 Task: Add Sprouts Superfood And Berry Vegan Protein to the cart.
Action: Mouse moved to (295, 123)
Screenshot: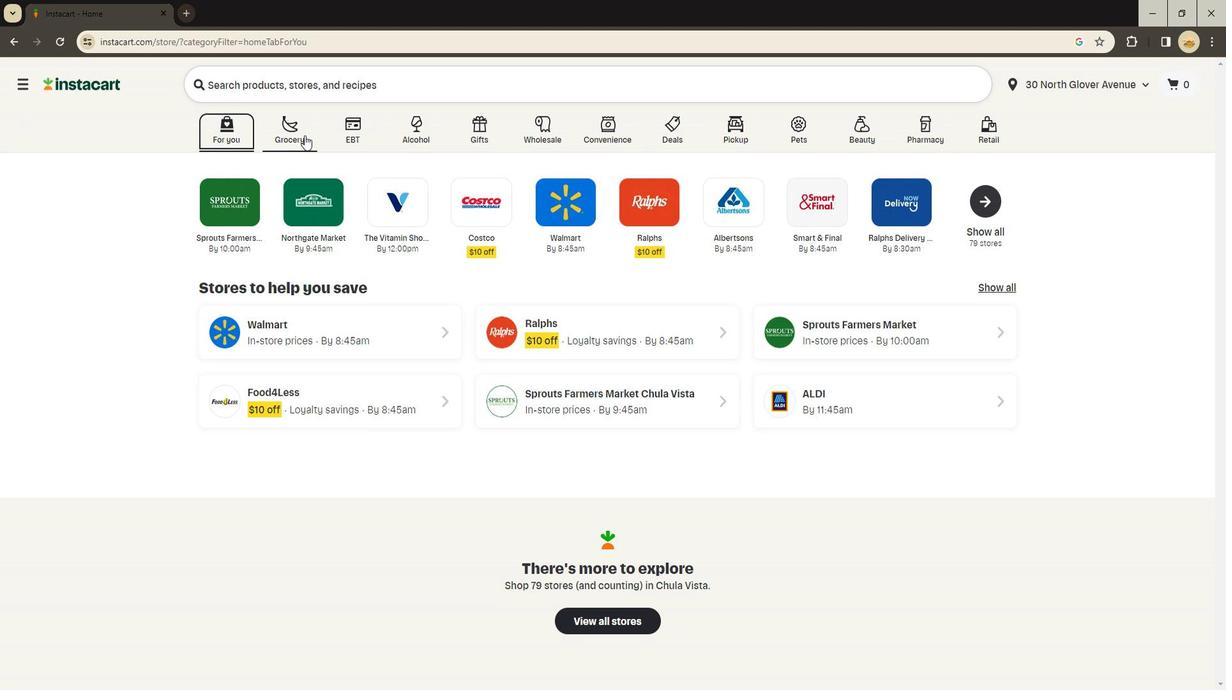
Action: Mouse pressed left at (295, 123)
Screenshot: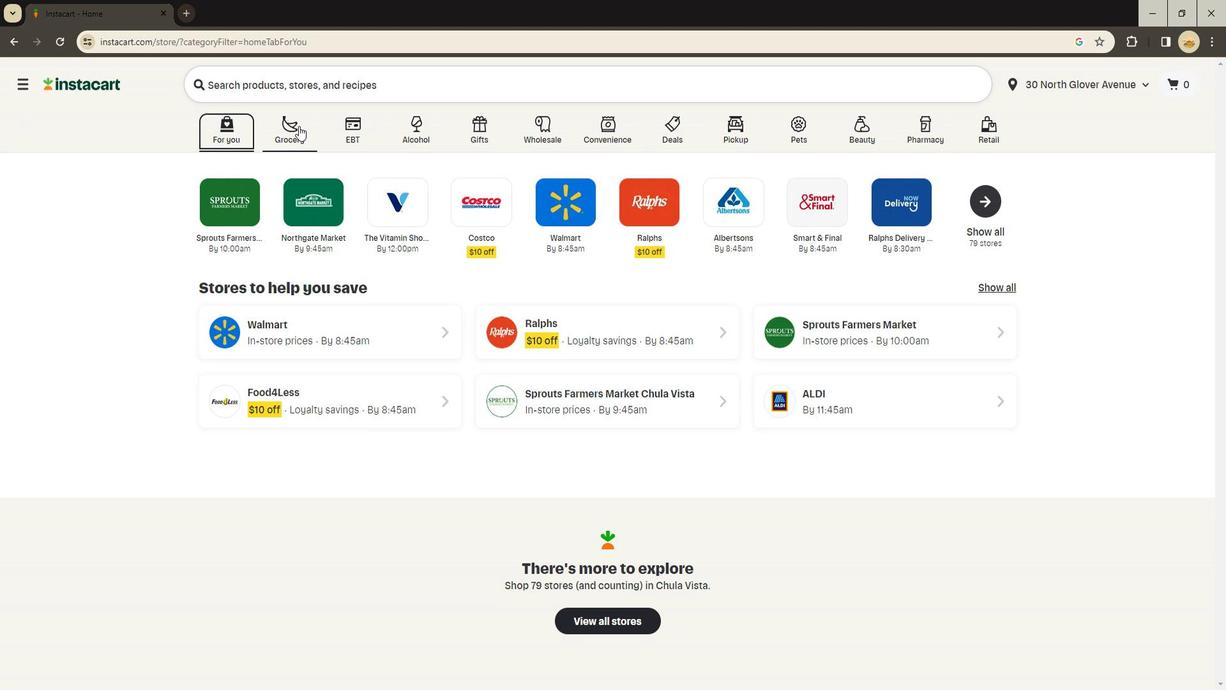 
Action: Mouse moved to (309, 382)
Screenshot: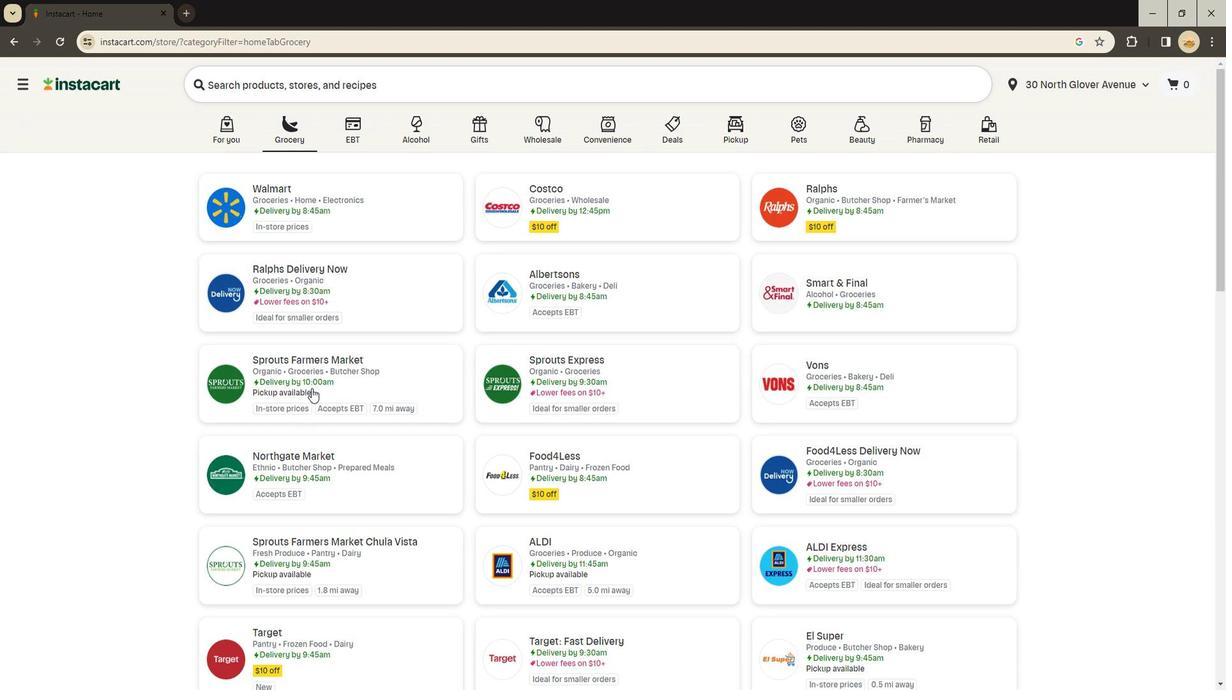 
Action: Mouse pressed left at (309, 382)
Screenshot: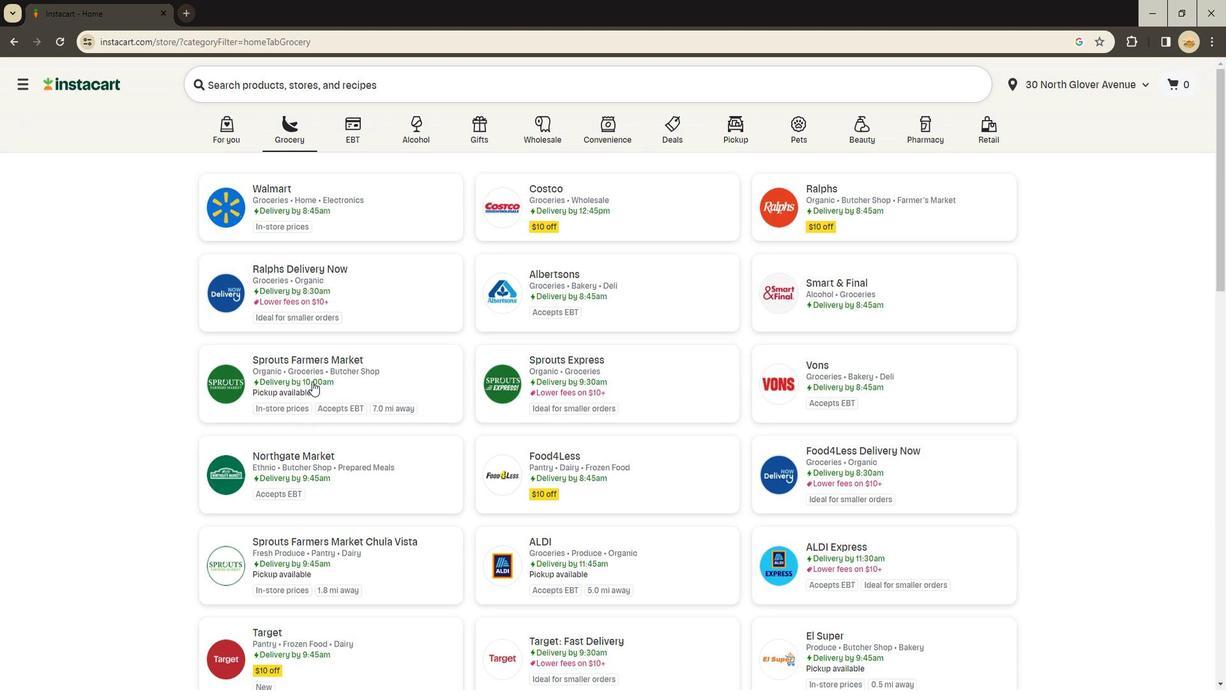 
Action: Mouse moved to (100, 426)
Screenshot: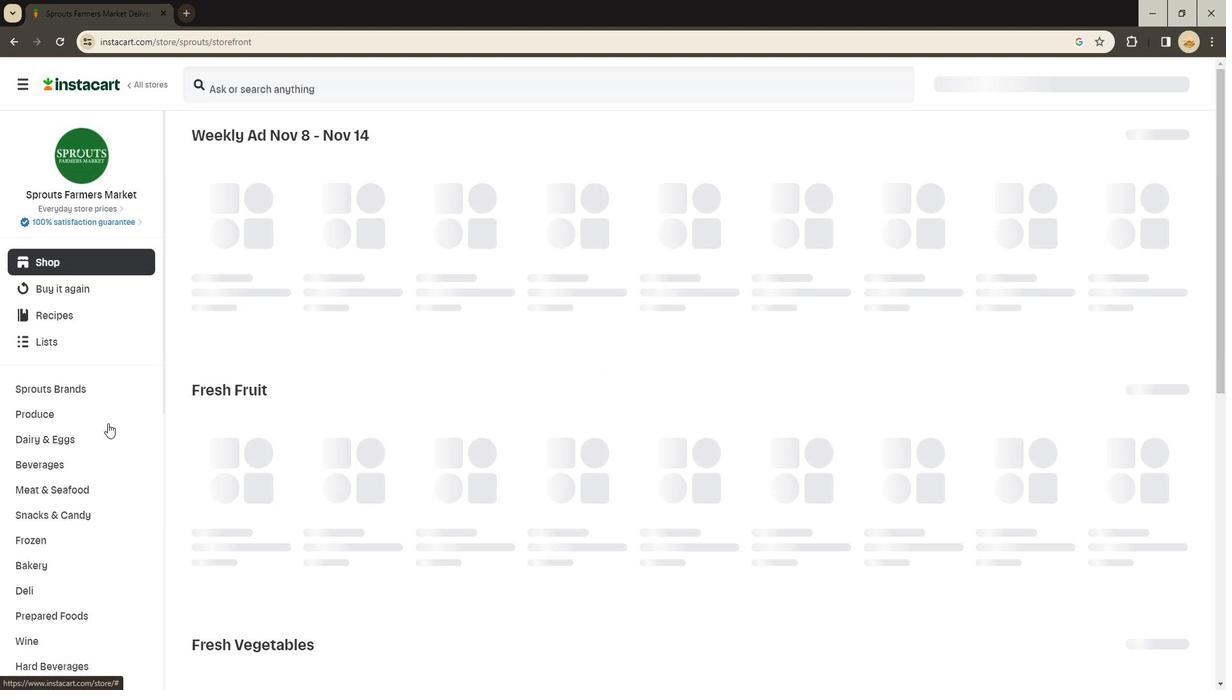 
Action: Mouse scrolled (100, 426) with delta (0, 0)
Screenshot: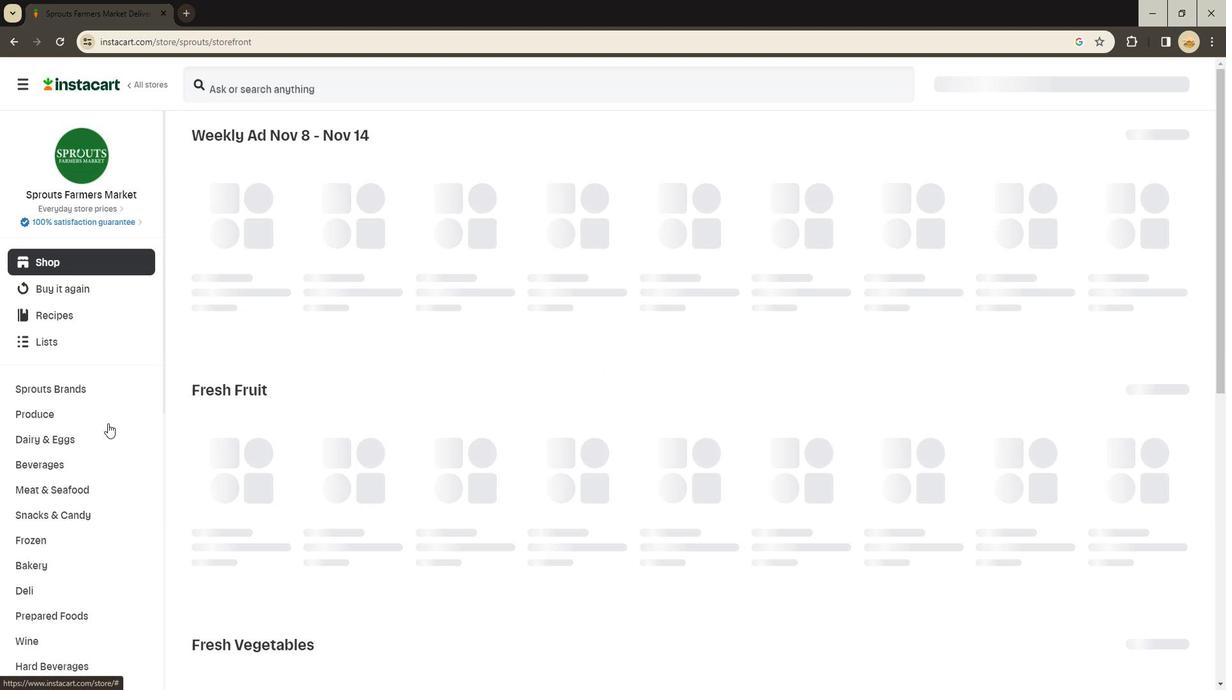 
Action: Mouse moved to (100, 428)
Screenshot: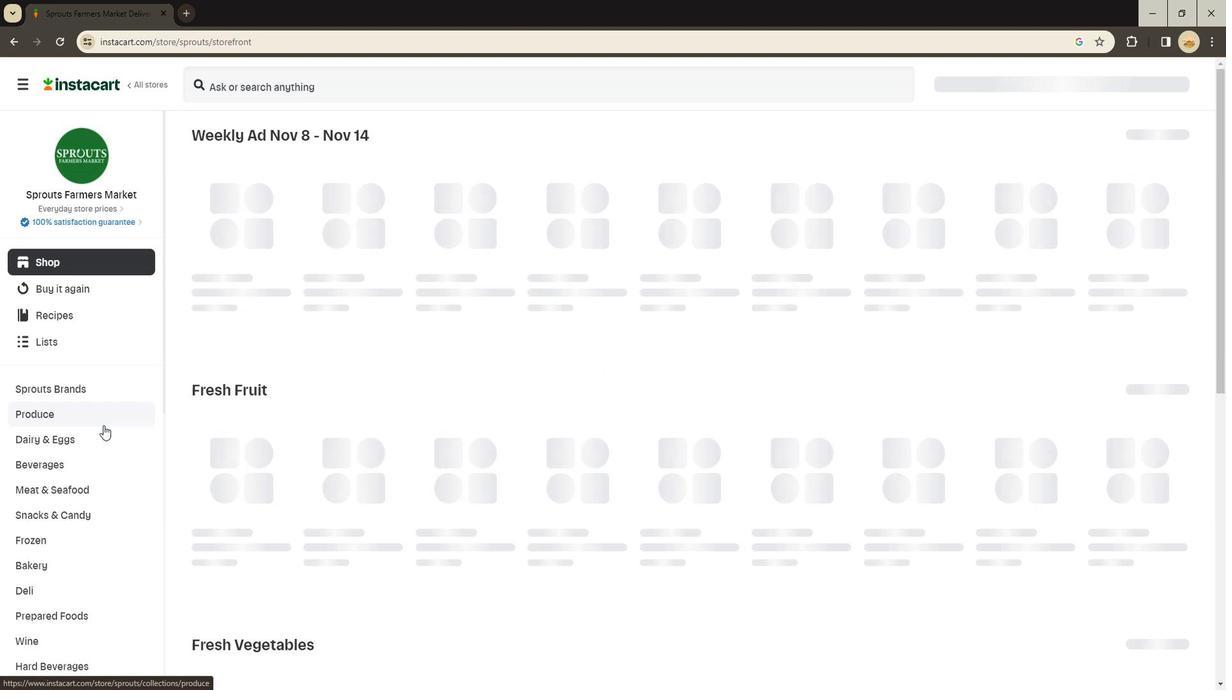 
Action: Mouse scrolled (100, 426) with delta (0, -1)
Screenshot: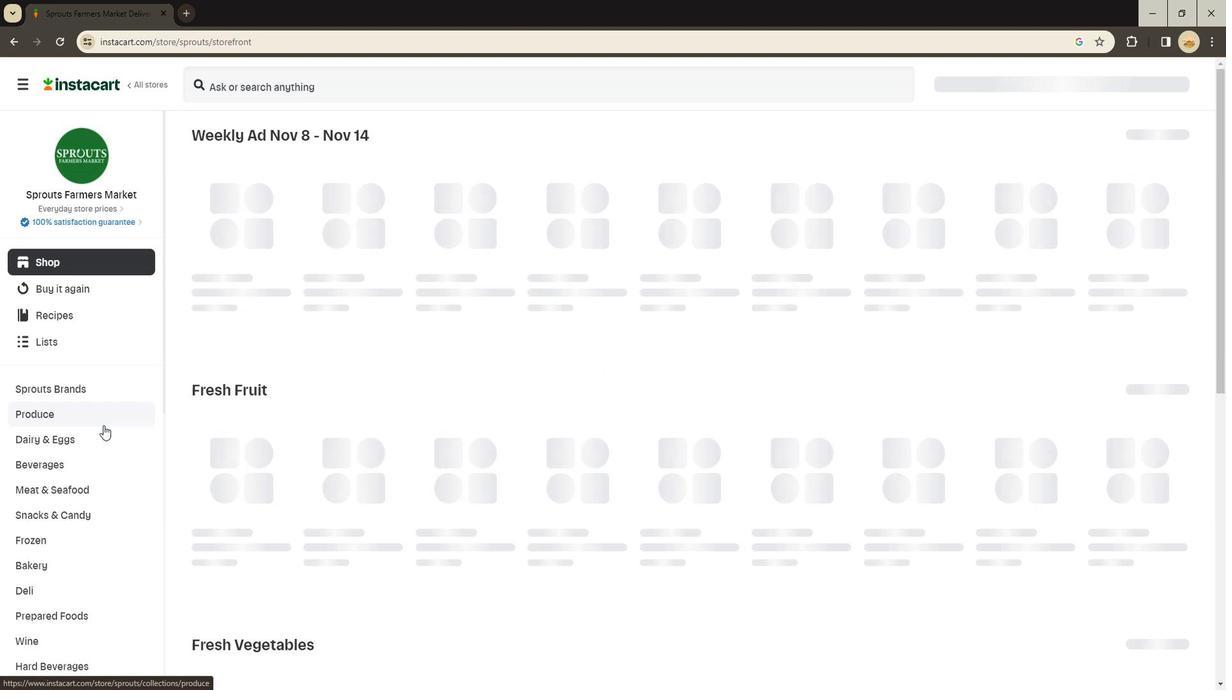 
Action: Mouse moved to (98, 428)
Screenshot: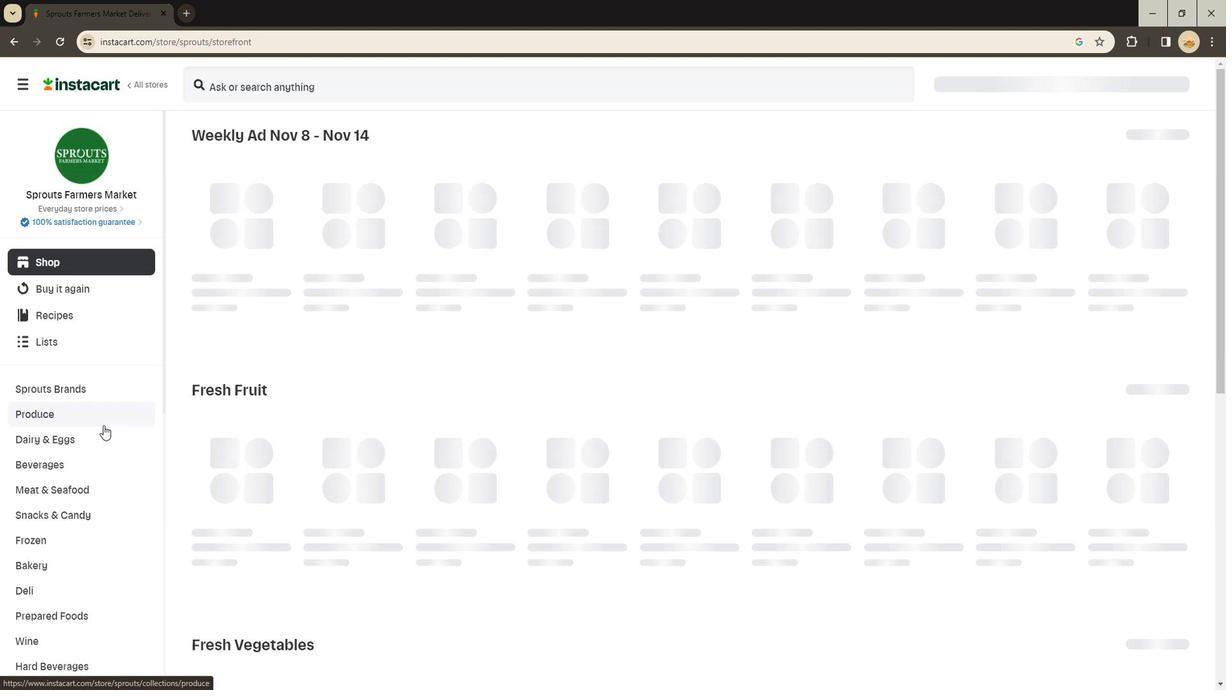 
Action: Mouse scrolled (98, 428) with delta (0, 0)
Screenshot: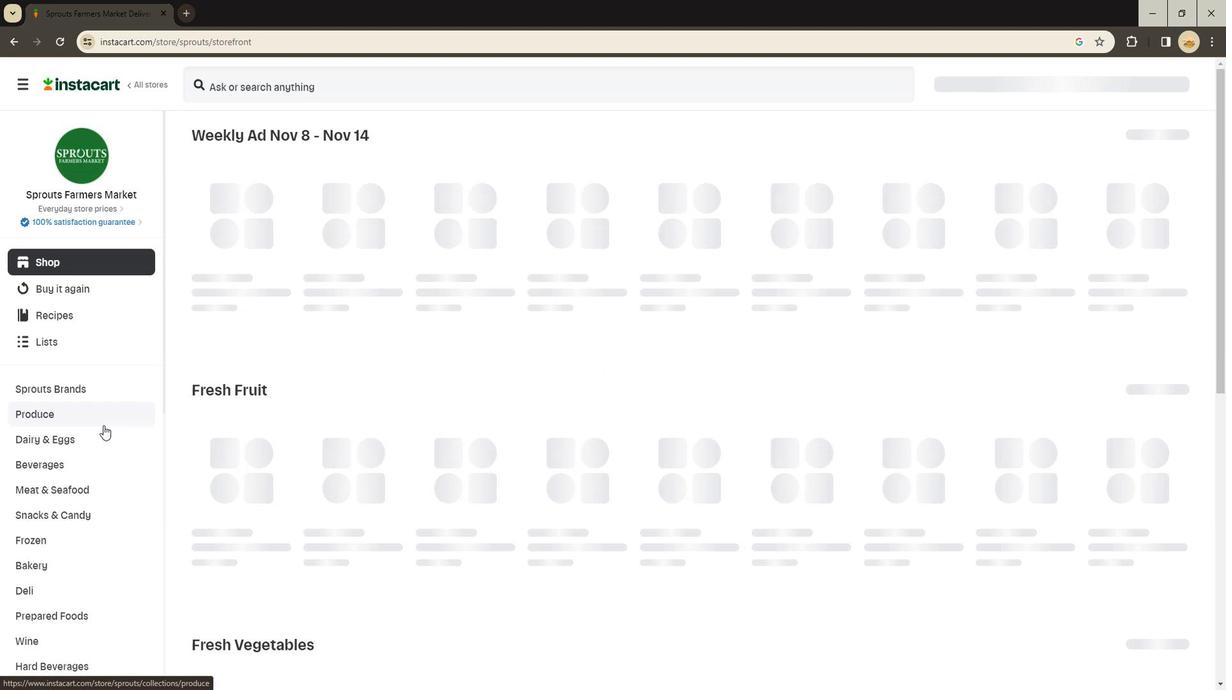 
Action: Mouse moved to (97, 430)
Screenshot: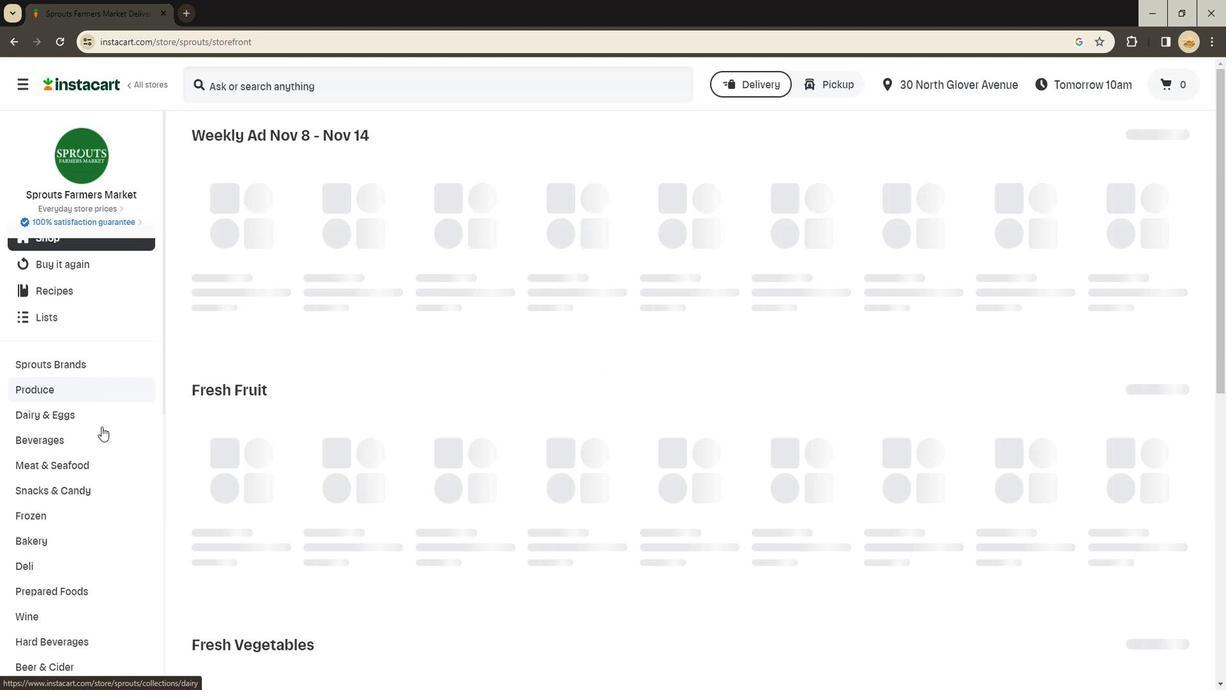 
Action: Mouse scrolled (97, 429) with delta (0, 0)
Screenshot: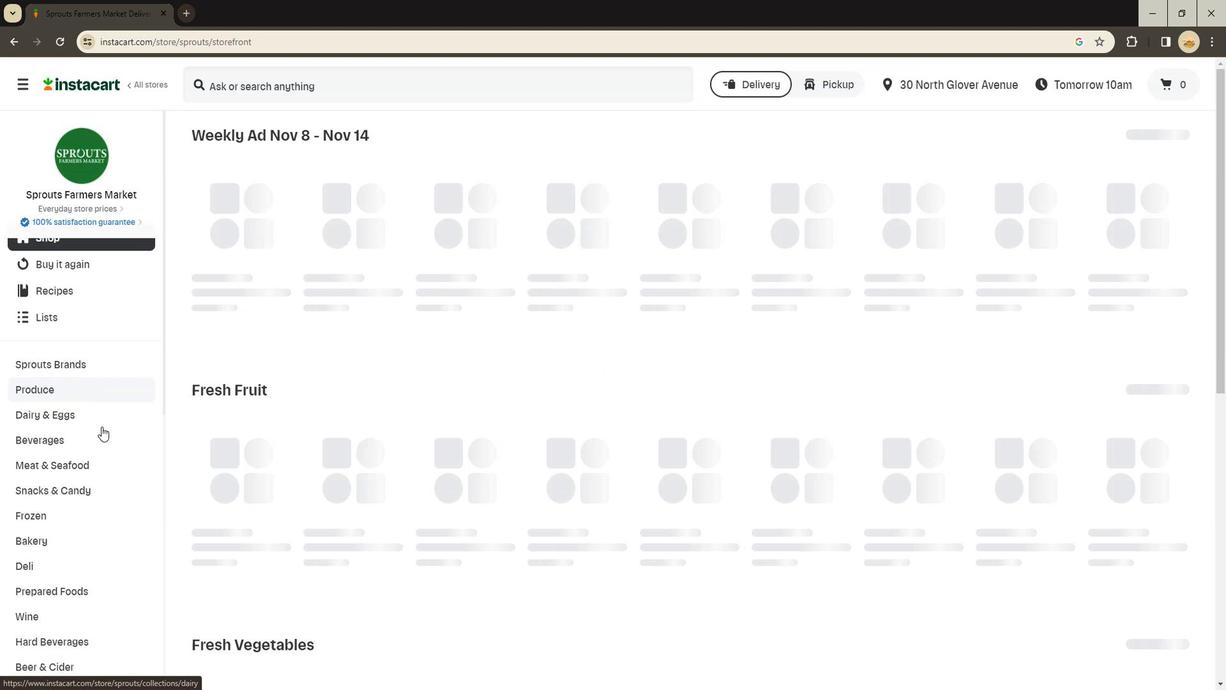 
Action: Mouse scrolled (97, 429) with delta (0, 0)
Screenshot: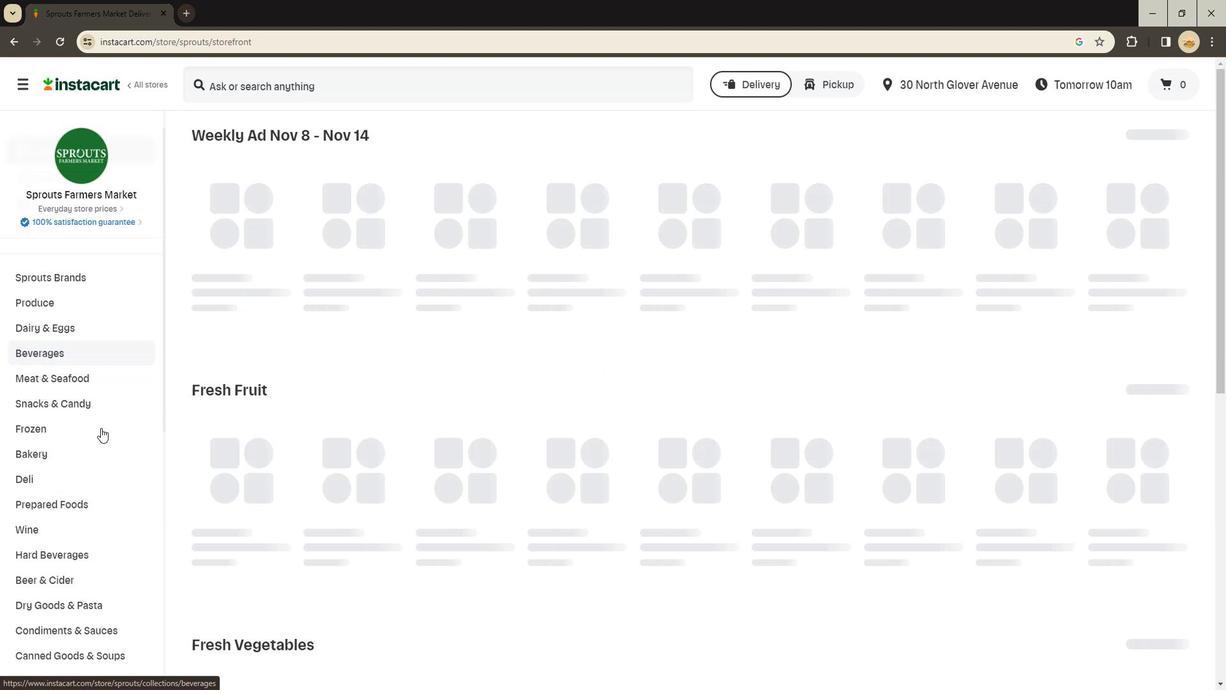 
Action: Mouse scrolled (97, 429) with delta (0, 0)
Screenshot: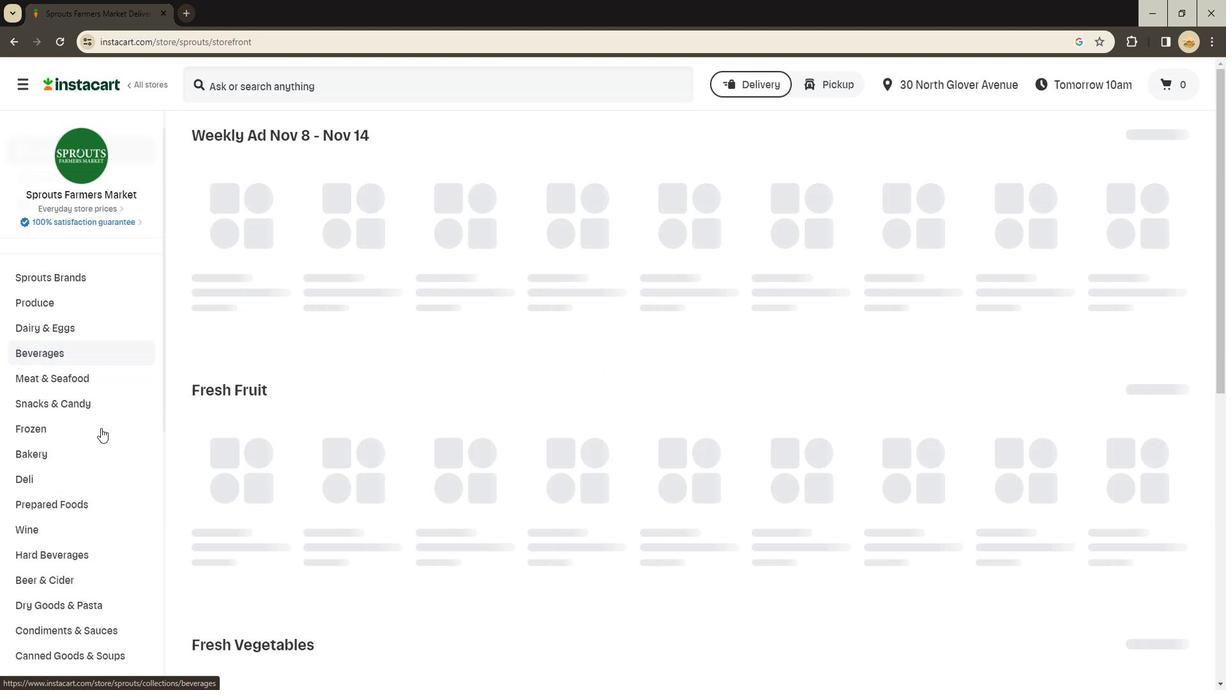 
Action: Mouse scrolled (97, 429) with delta (0, 0)
Screenshot: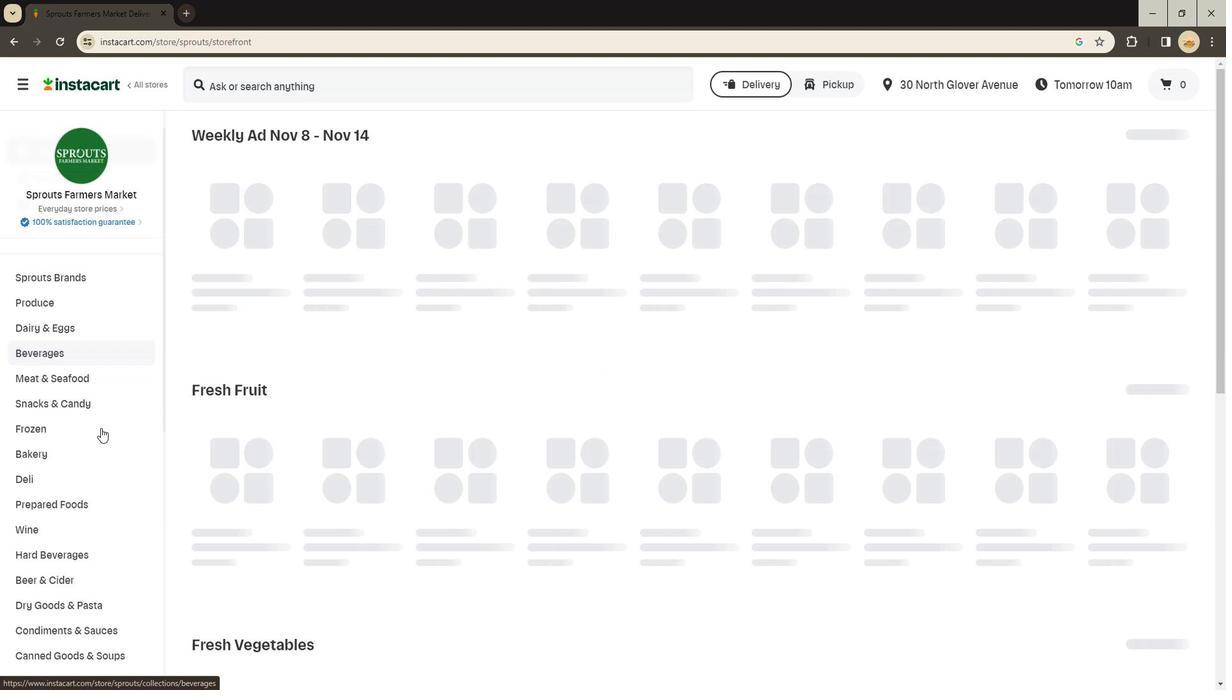 
Action: Mouse moved to (90, 447)
Screenshot: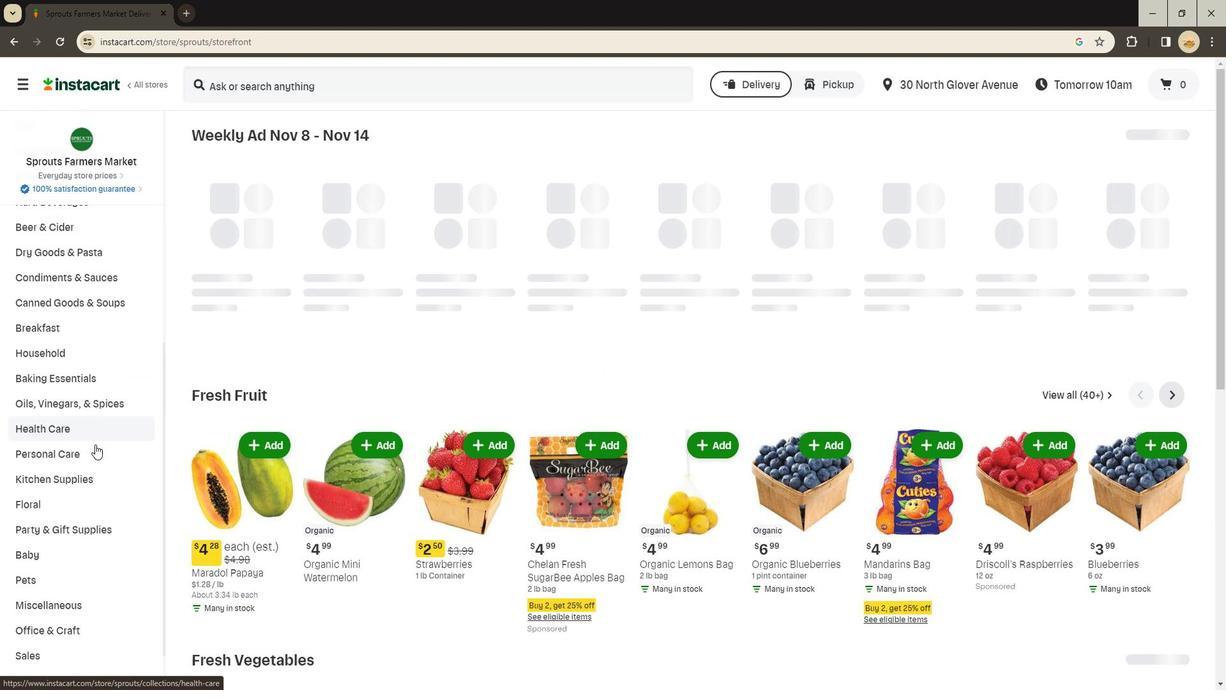 
Action: Mouse pressed left at (90, 447)
Screenshot: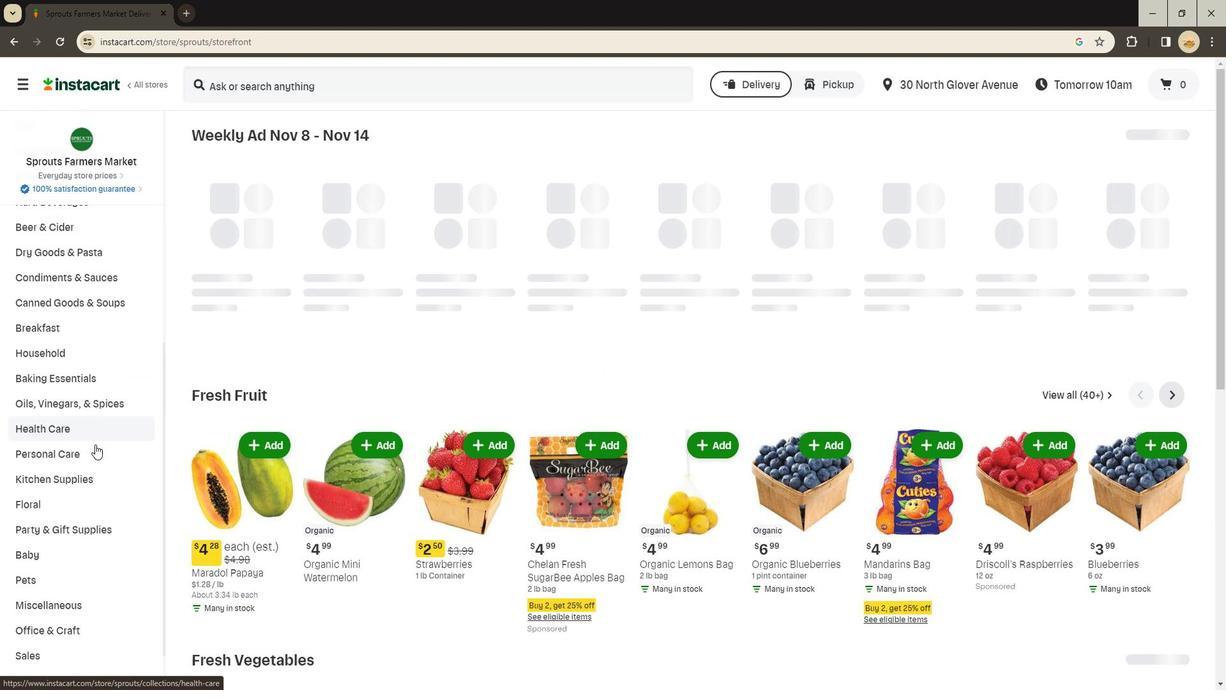 
Action: Mouse moved to (95, 426)
Screenshot: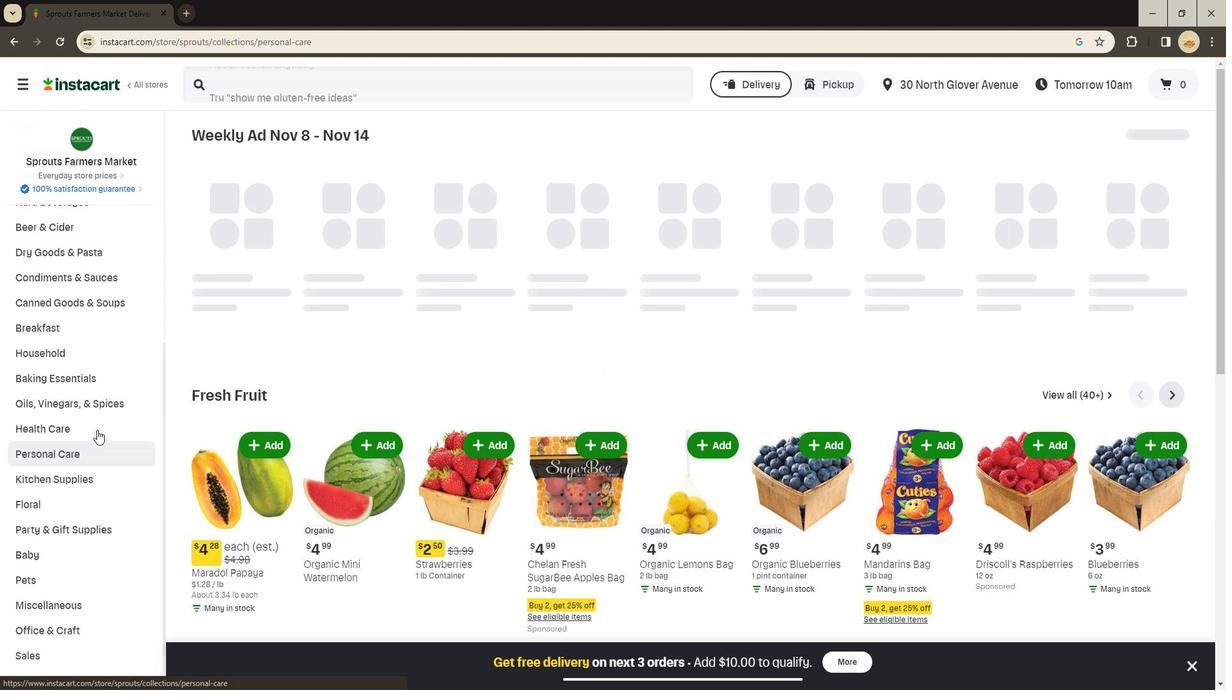 
Action: Mouse pressed left at (95, 426)
Screenshot: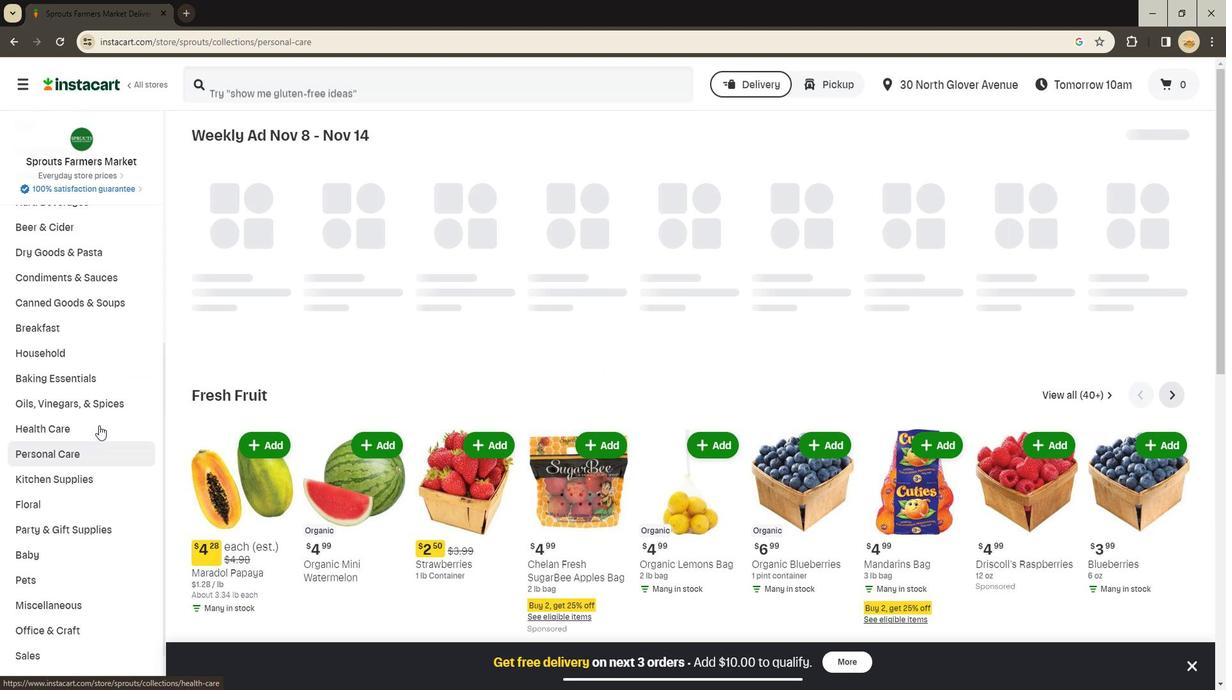 
Action: Mouse moved to (1033, 171)
Screenshot: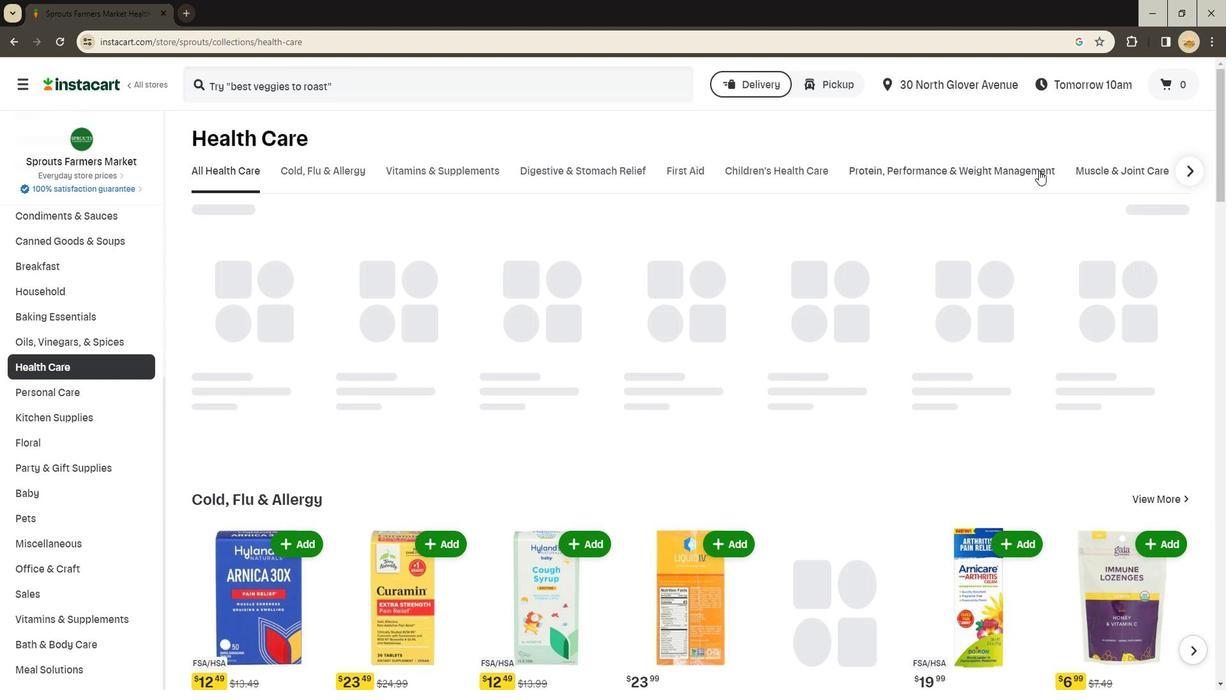 
Action: Mouse pressed left at (1033, 171)
Screenshot: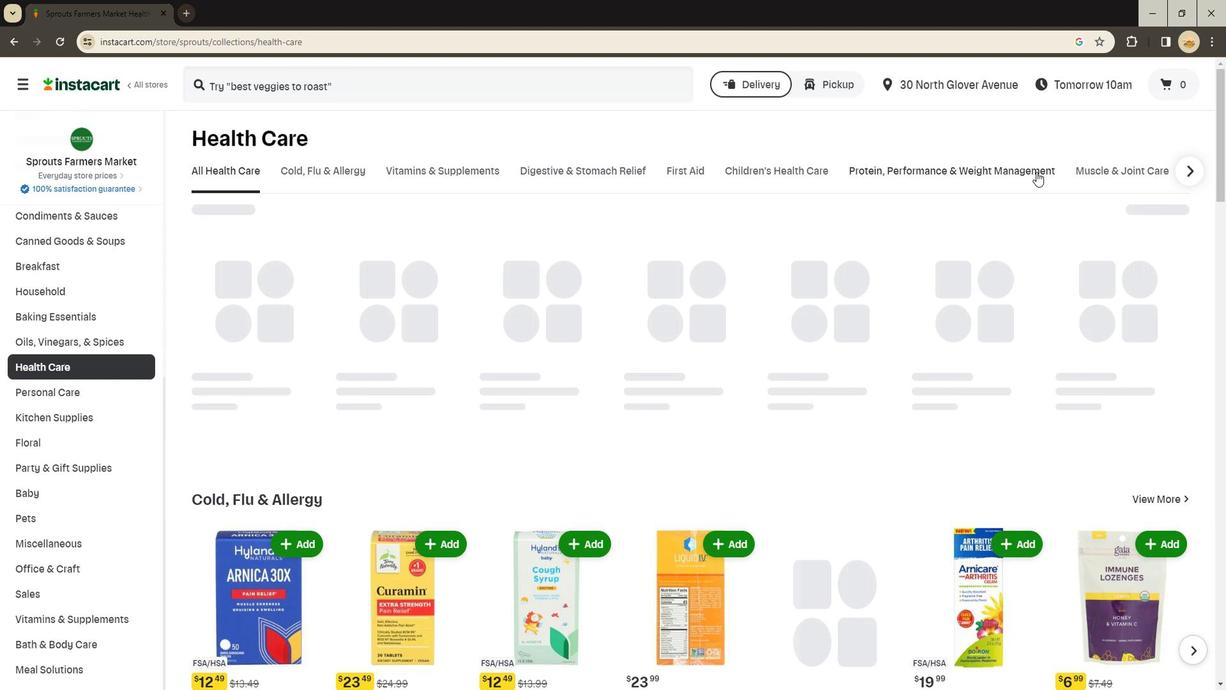 
Action: Mouse moved to (309, 237)
Screenshot: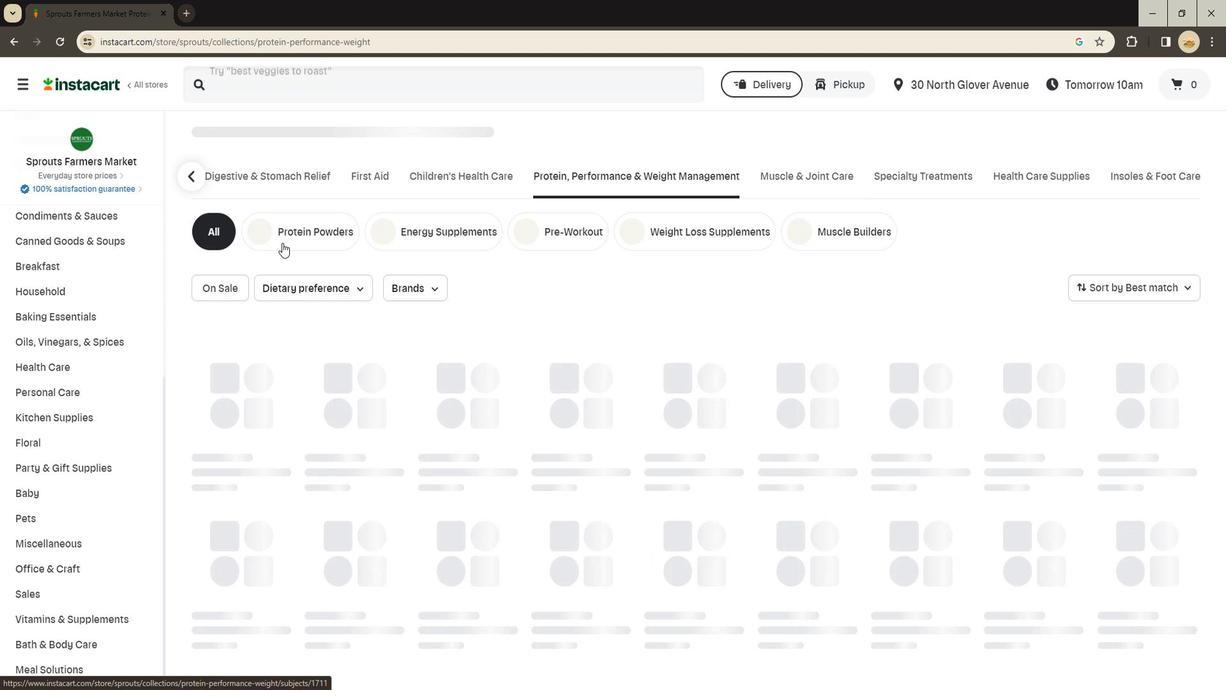 
Action: Mouse pressed left at (309, 237)
Screenshot: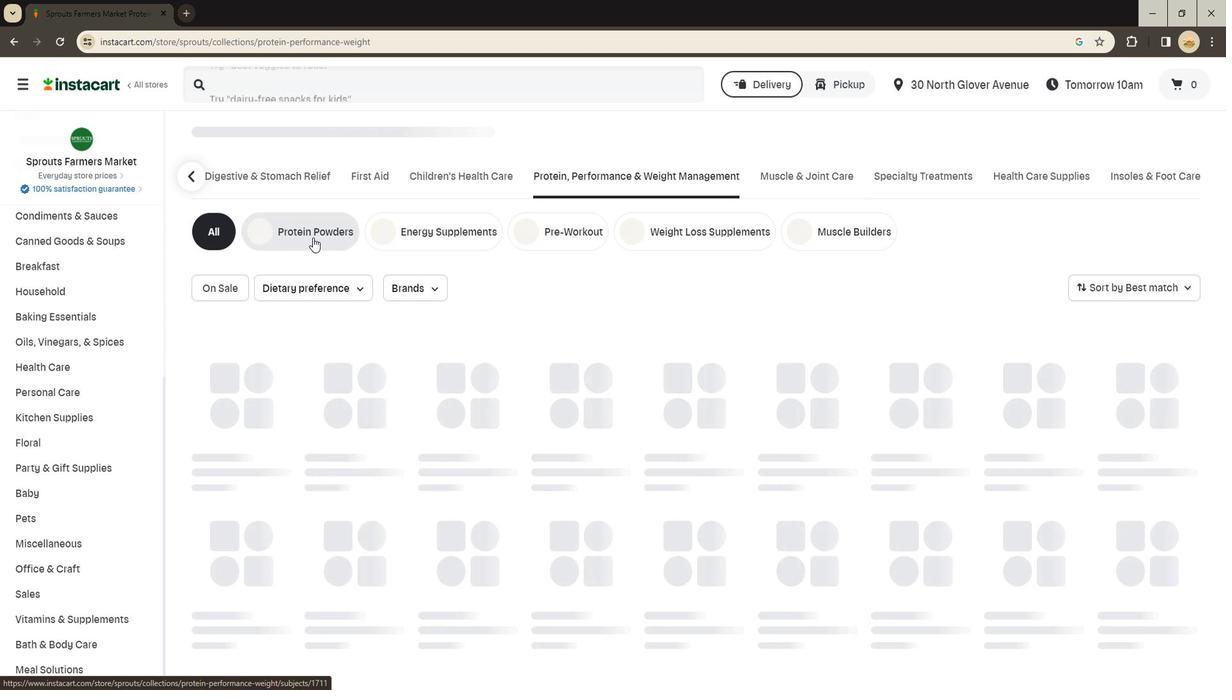 
Action: Mouse moved to (387, 88)
Screenshot: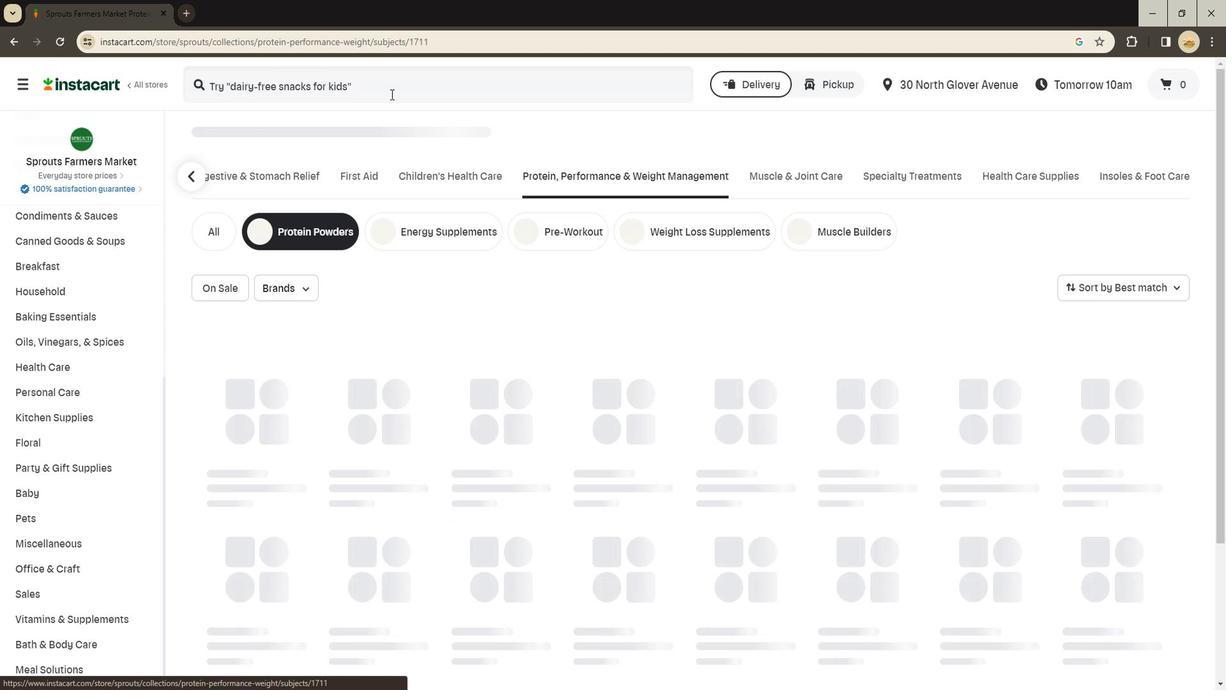
Action: Mouse pressed left at (387, 88)
Screenshot: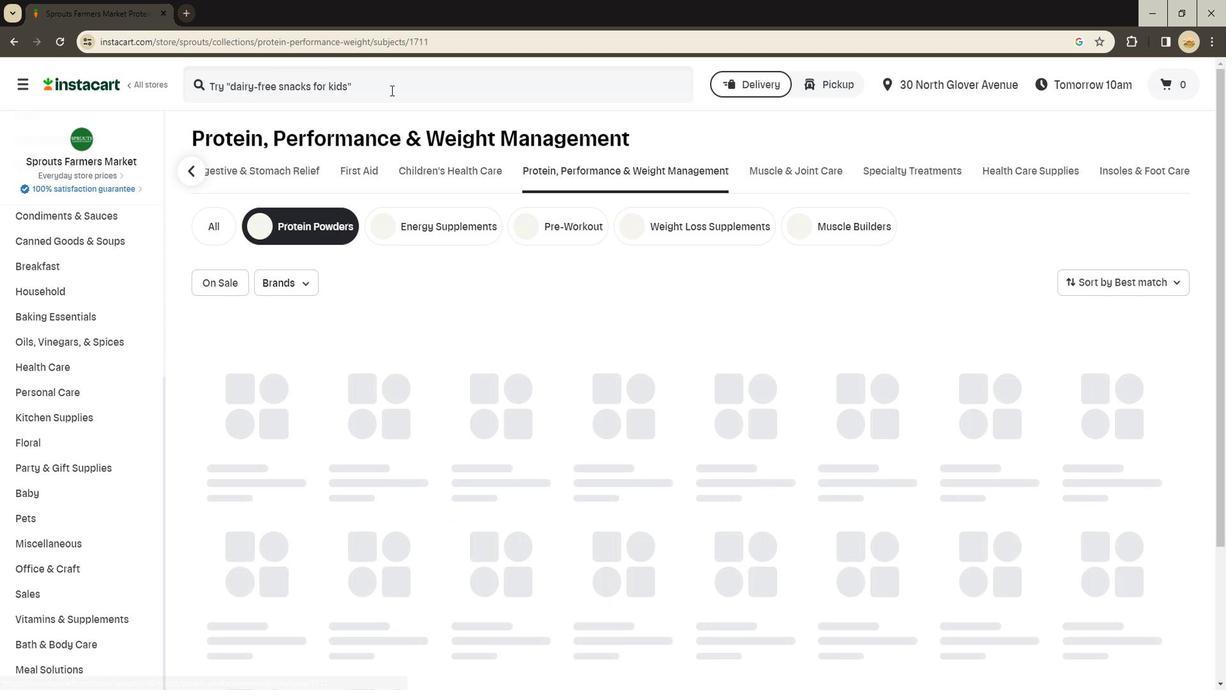 
Action: Key pressed <Key.shift>Sprouts<Key.space><Key.shift>Super<Key.space><Key.backspace><Key.shift>D<Key.backspace><Key.shift>Food<Key.space><Key.shift><Key.shift><Key.shift><Key.shift><Key.shift><Key.shift><Key.shift><Key.shift><Key.shift><Key.shift><Key.shift>Am<Key.backspace>nd<Key.space><Key.shift><Key.shift><Key.shift><Key.shift><Key.shift><Key.shift><Key.shift>Berry<Key.space><Key.shift>Vegan<Key.space><Key.shift><Key.shift><Key.shift>Protein<Key.enter>
Screenshot: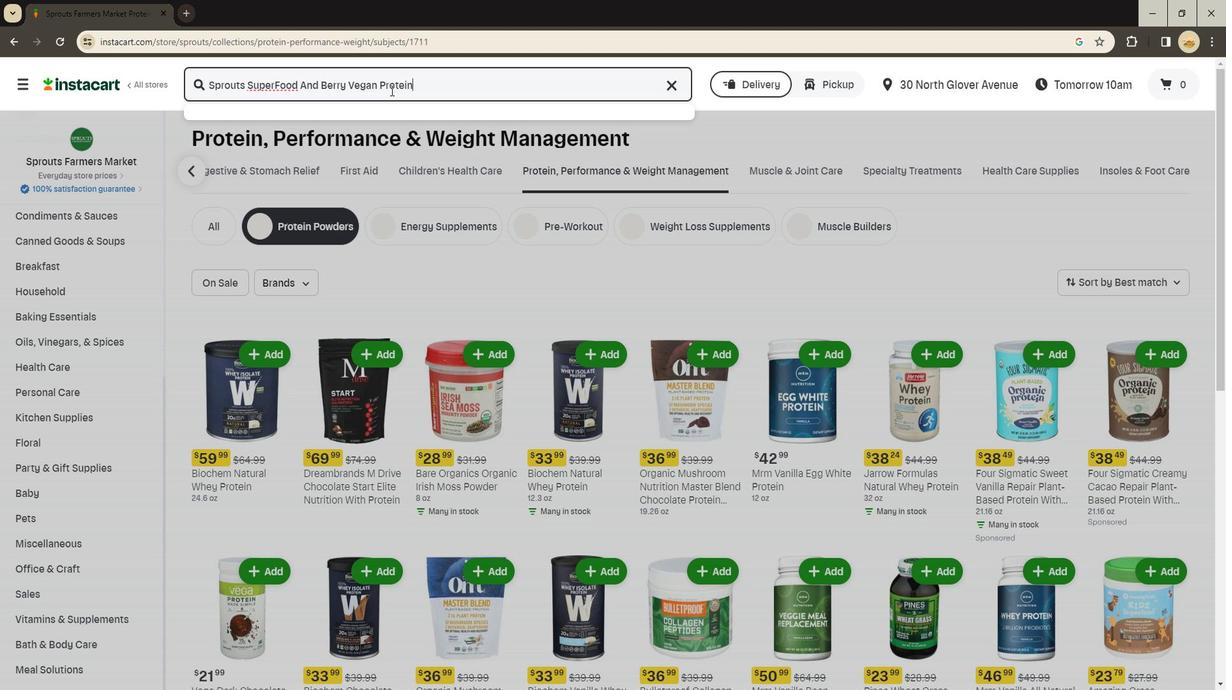 
Action: Mouse moved to (729, 199)
Screenshot: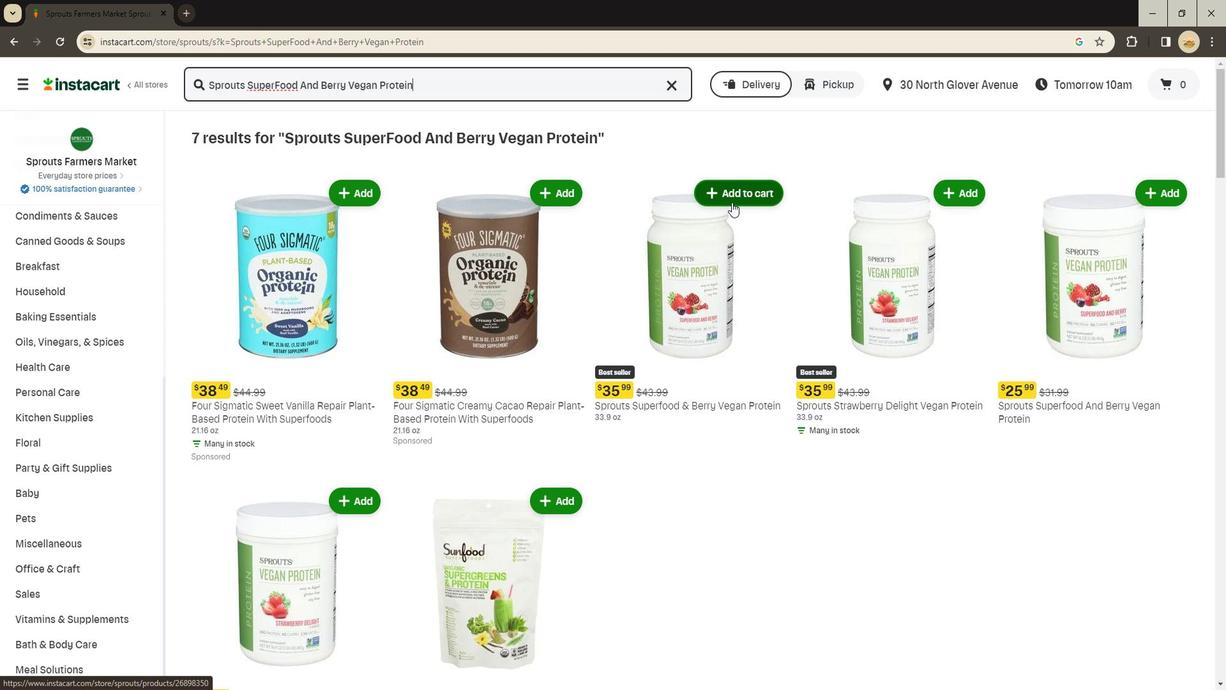 
Action: Mouse pressed left at (729, 199)
Screenshot: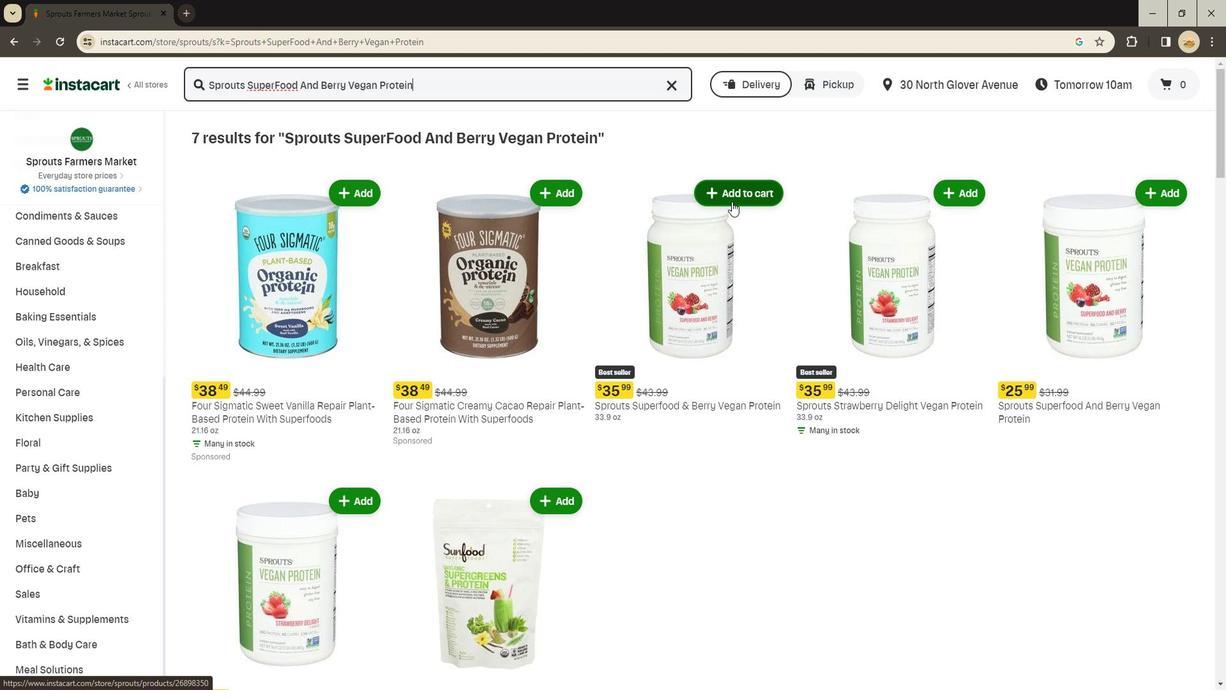 
Action: Mouse moved to (740, 575)
Screenshot: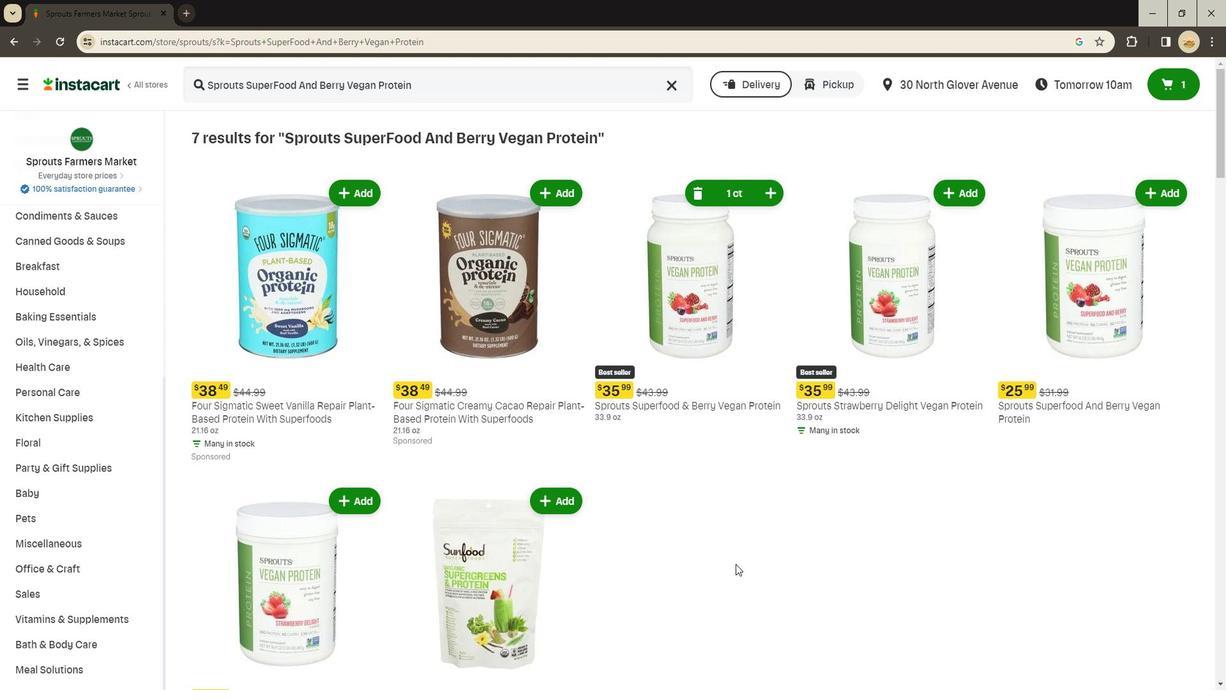 
